 Task: Update the stories of the saved search to 10.
Action: Mouse moved to (315, 243)
Screenshot: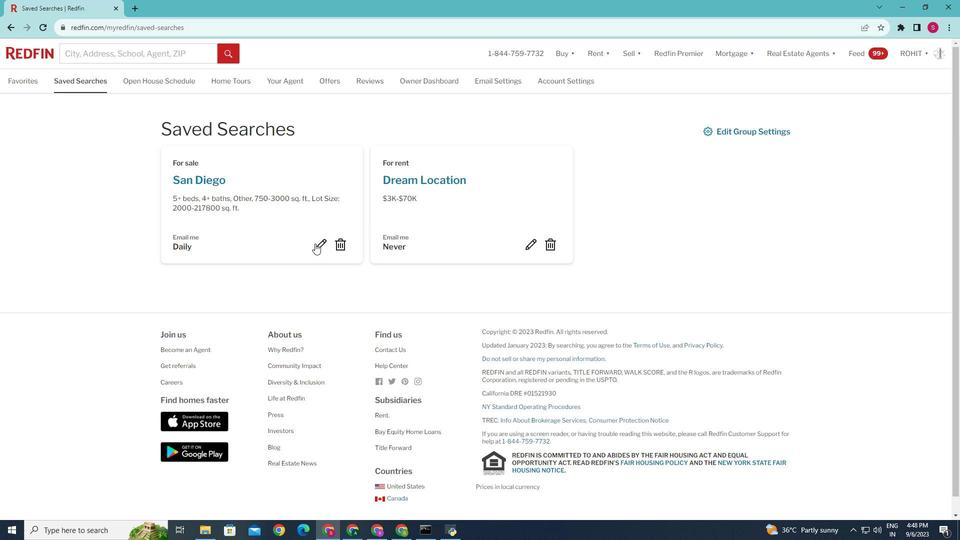 
Action: Mouse pressed left at (315, 243)
Screenshot: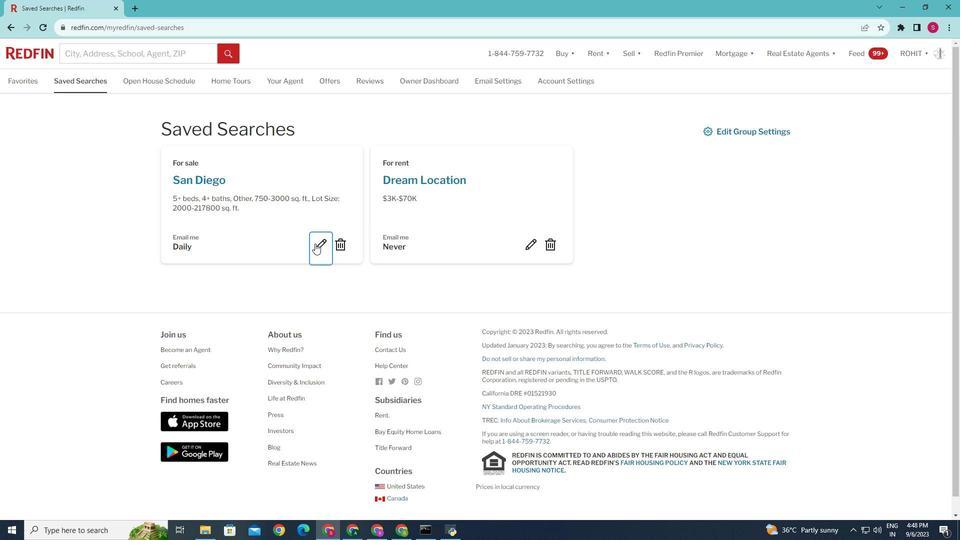 
Action: Mouse moved to (483, 297)
Screenshot: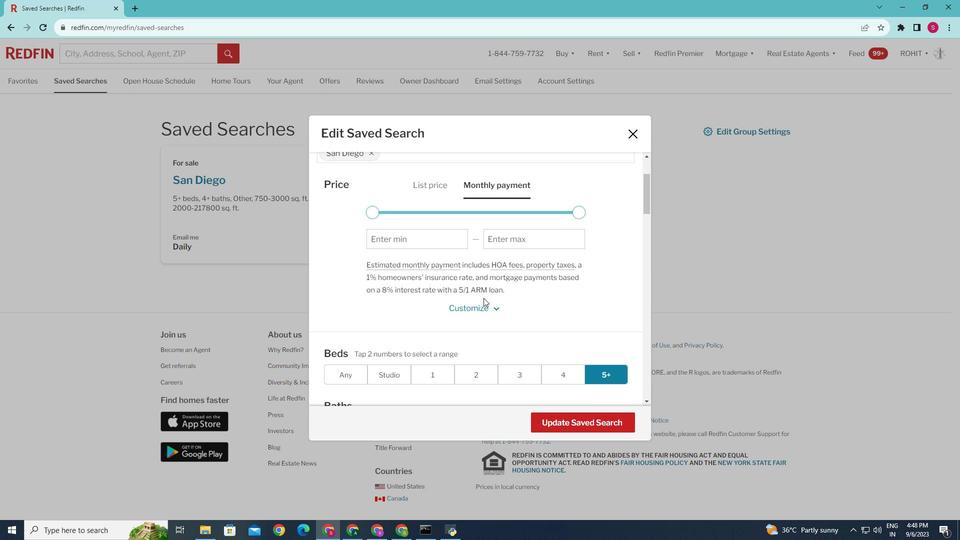 
Action: Mouse scrolled (483, 297) with delta (0, 0)
Screenshot: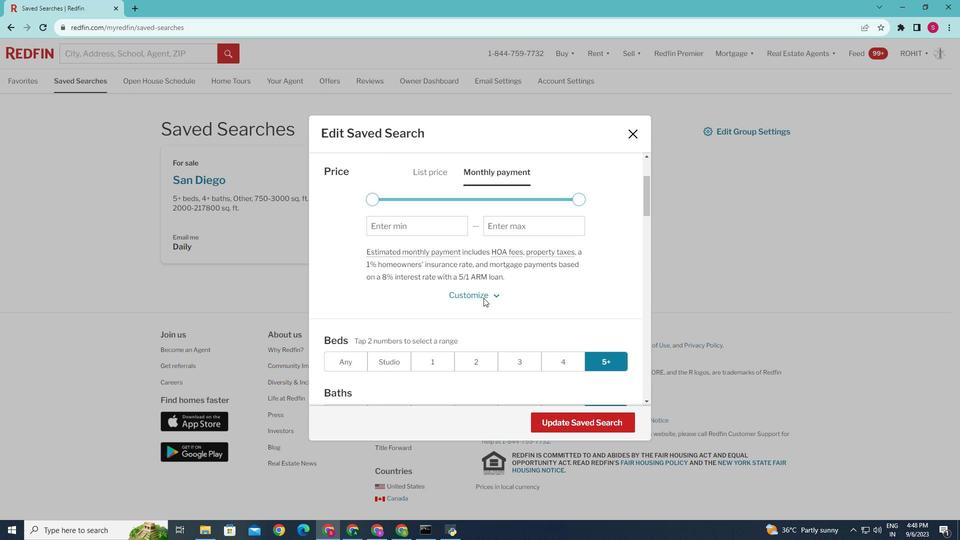 
Action: Mouse moved to (483, 298)
Screenshot: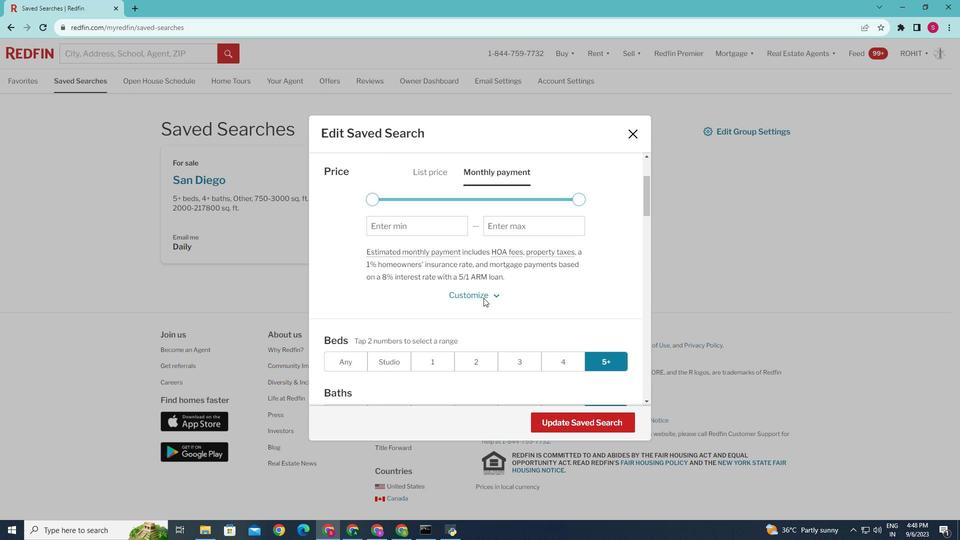
Action: Mouse scrolled (483, 297) with delta (0, 0)
Screenshot: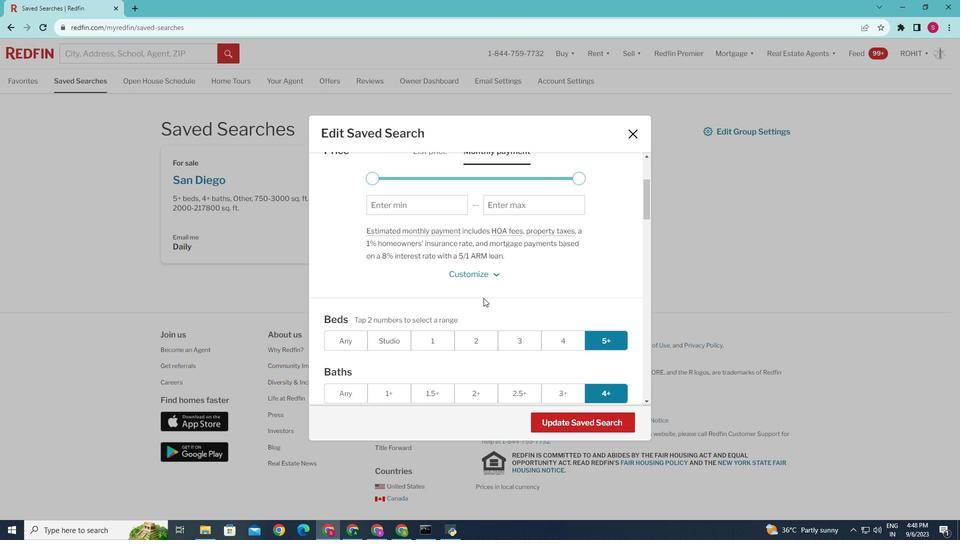 
Action: Mouse scrolled (483, 297) with delta (0, 0)
Screenshot: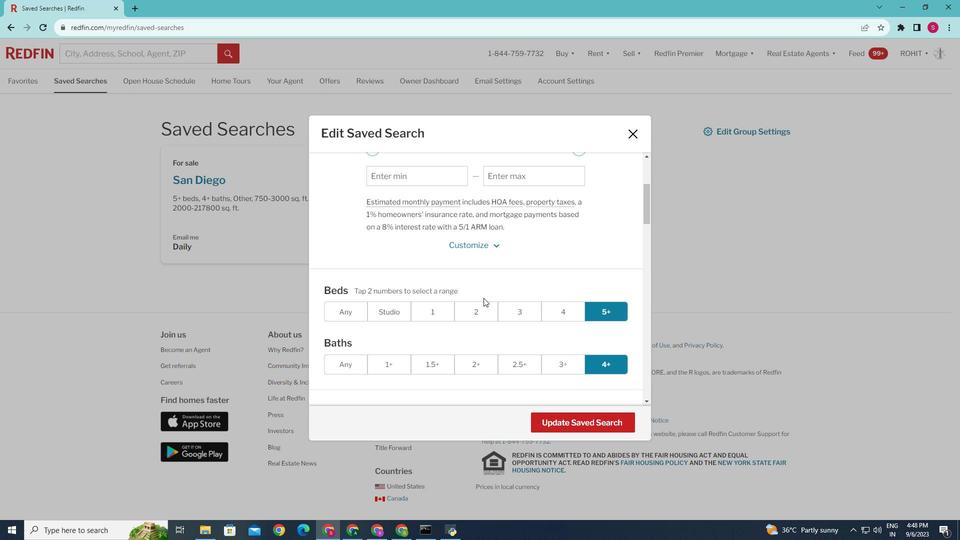 
Action: Mouse scrolled (483, 297) with delta (0, 0)
Screenshot: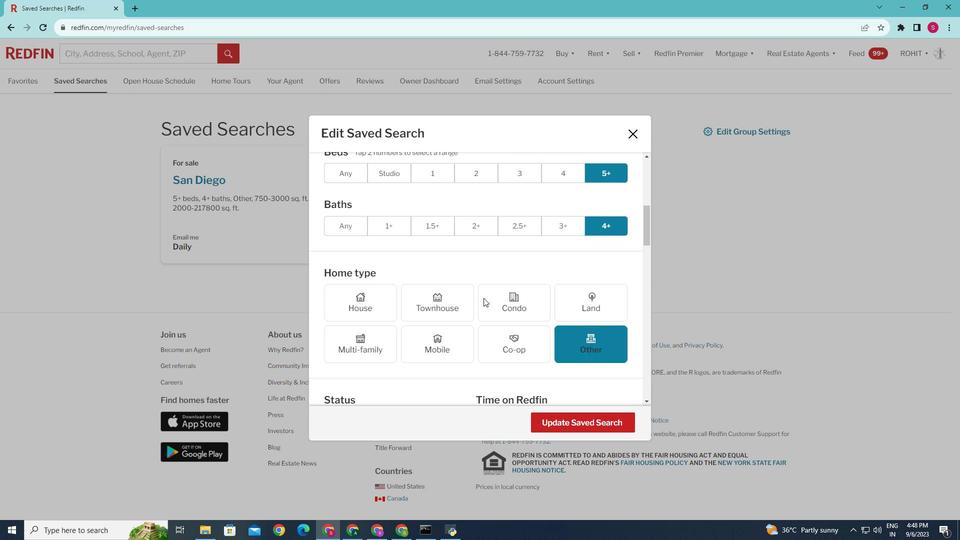 
Action: Mouse scrolled (483, 297) with delta (0, 0)
Screenshot: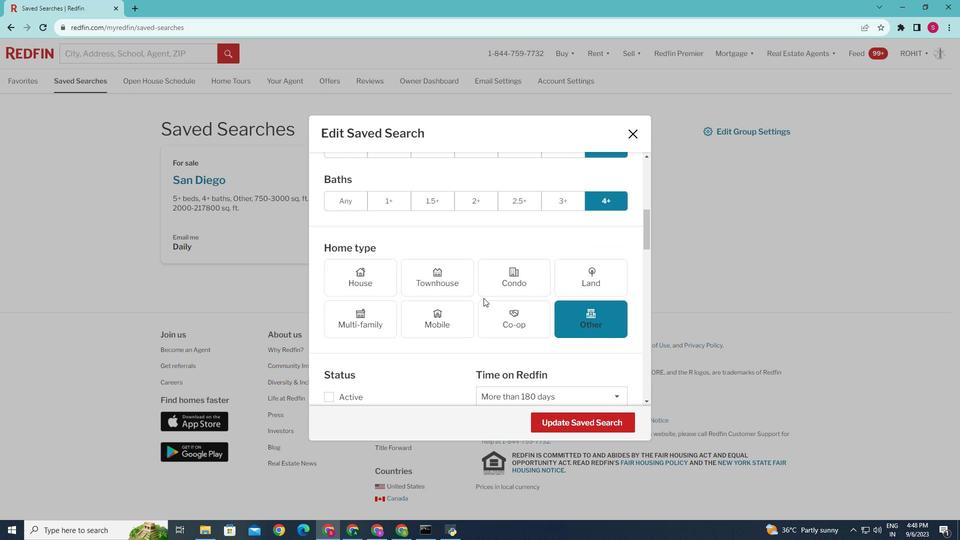 
Action: Mouse scrolled (483, 297) with delta (0, 0)
Screenshot: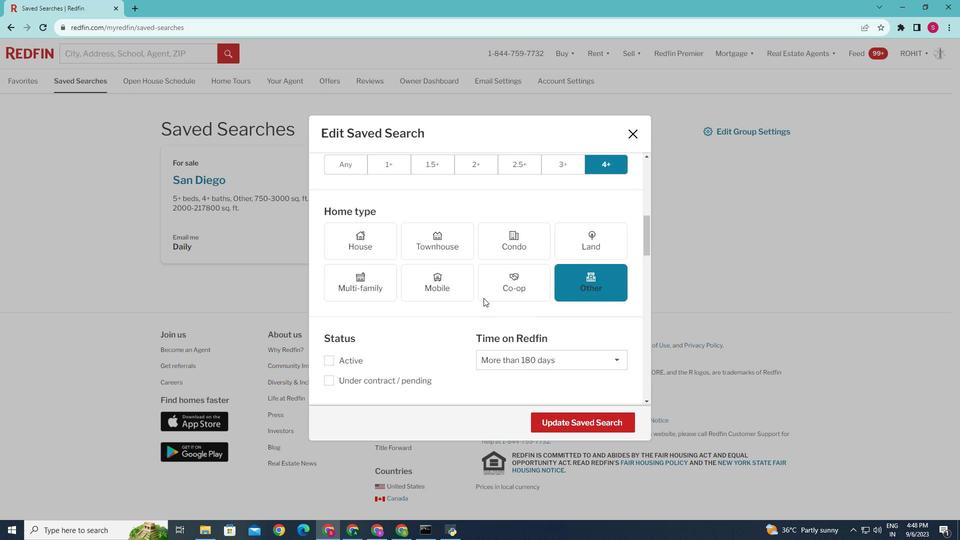 
Action: Mouse scrolled (483, 297) with delta (0, 0)
Screenshot: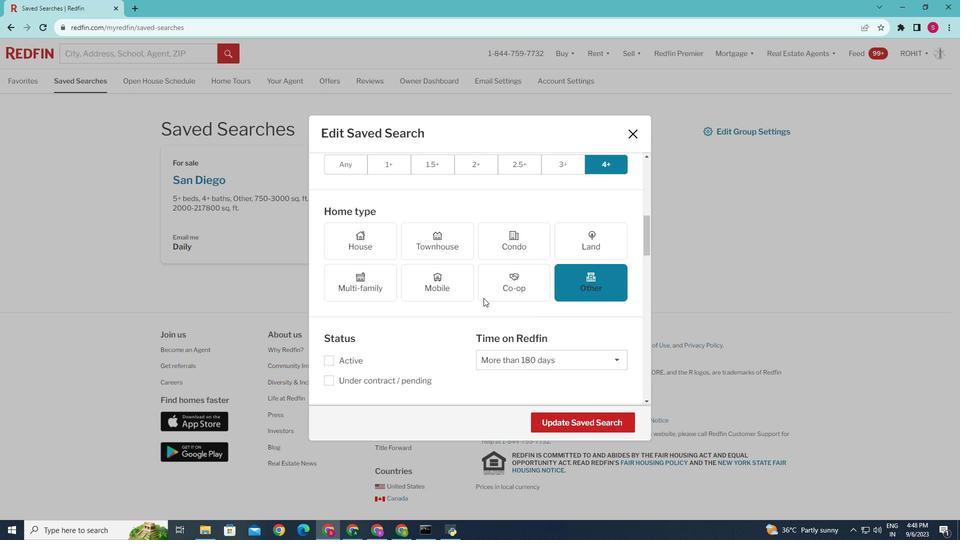
Action: Mouse scrolled (483, 297) with delta (0, 0)
Screenshot: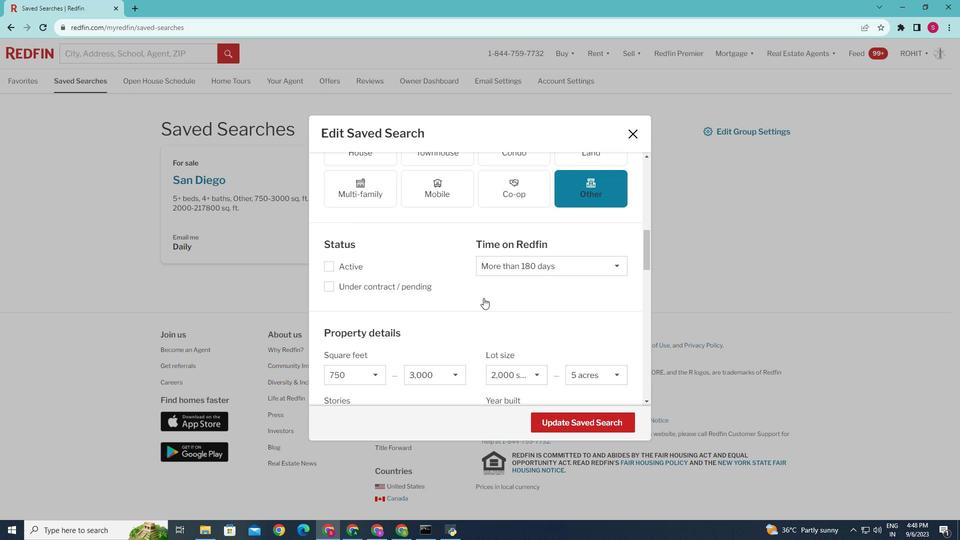 
Action: Mouse scrolled (483, 297) with delta (0, 0)
Screenshot: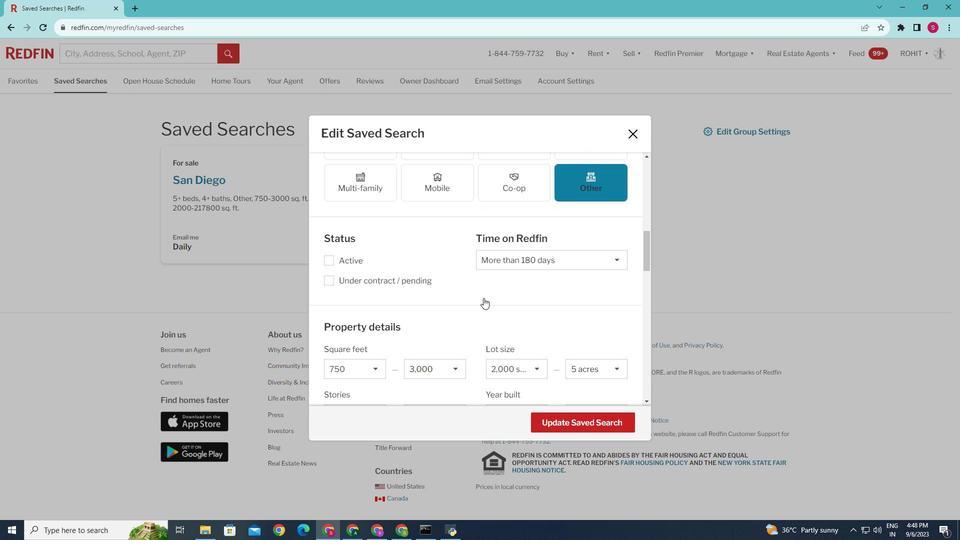 
Action: Mouse scrolled (483, 297) with delta (0, 0)
Screenshot: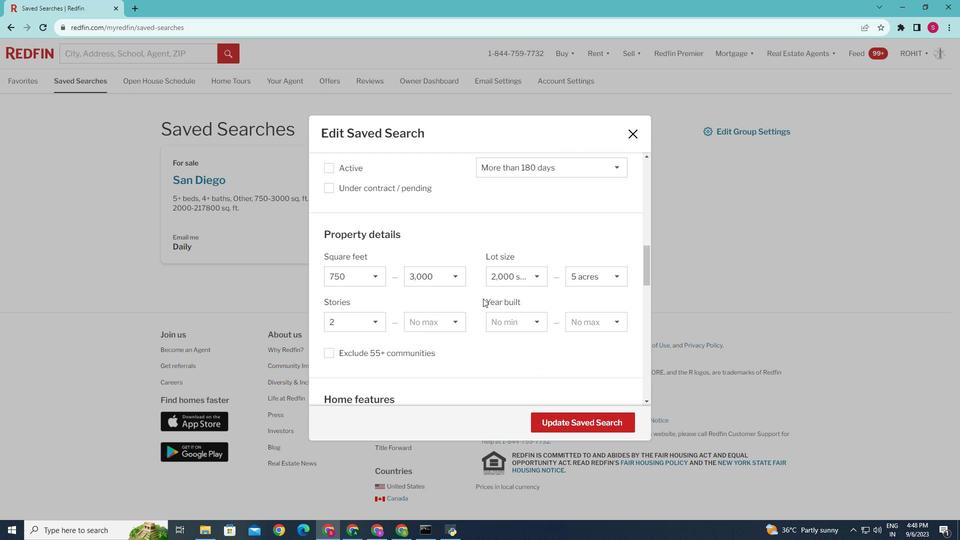 
Action: Mouse scrolled (483, 297) with delta (0, 0)
Screenshot: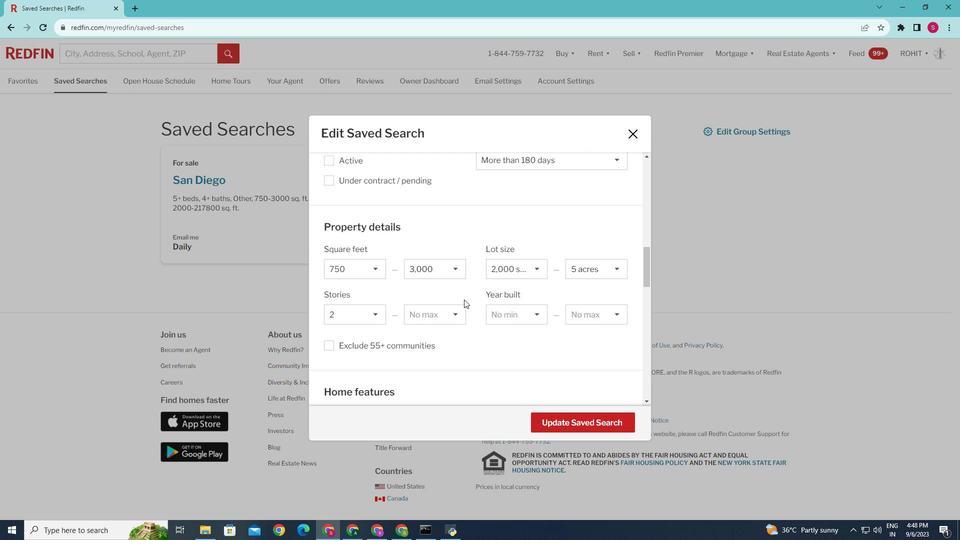 
Action: Mouse moved to (460, 296)
Screenshot: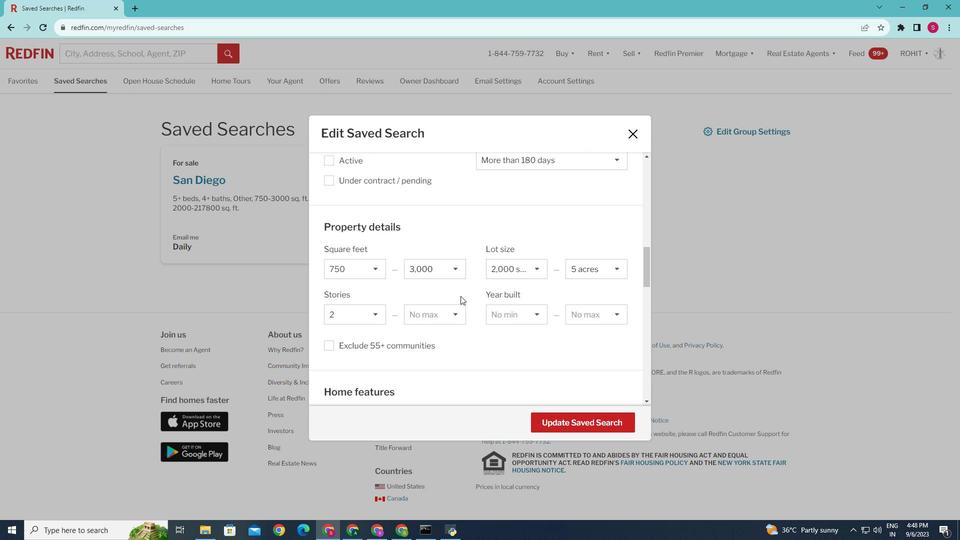 
Action: Mouse scrolled (460, 295) with delta (0, 0)
Screenshot: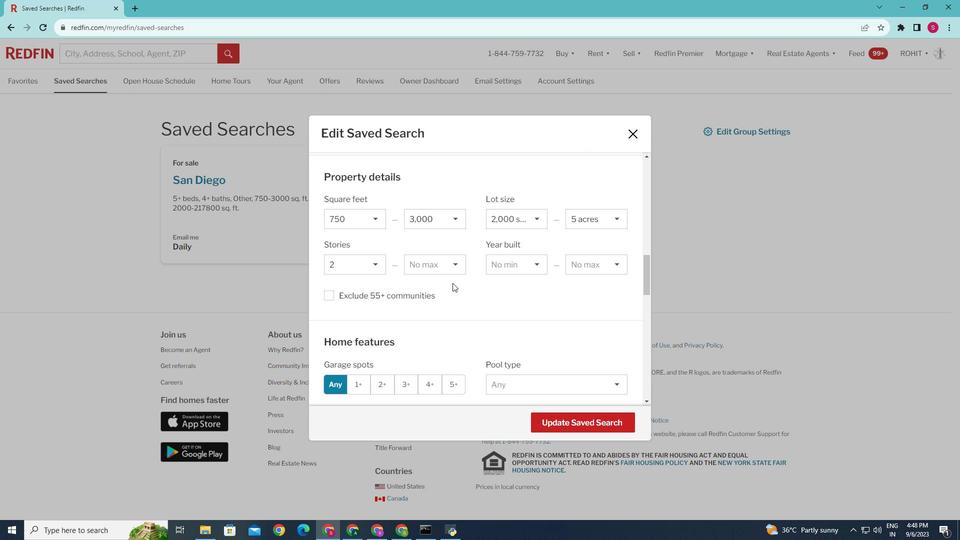 
Action: Mouse moved to (452, 266)
Screenshot: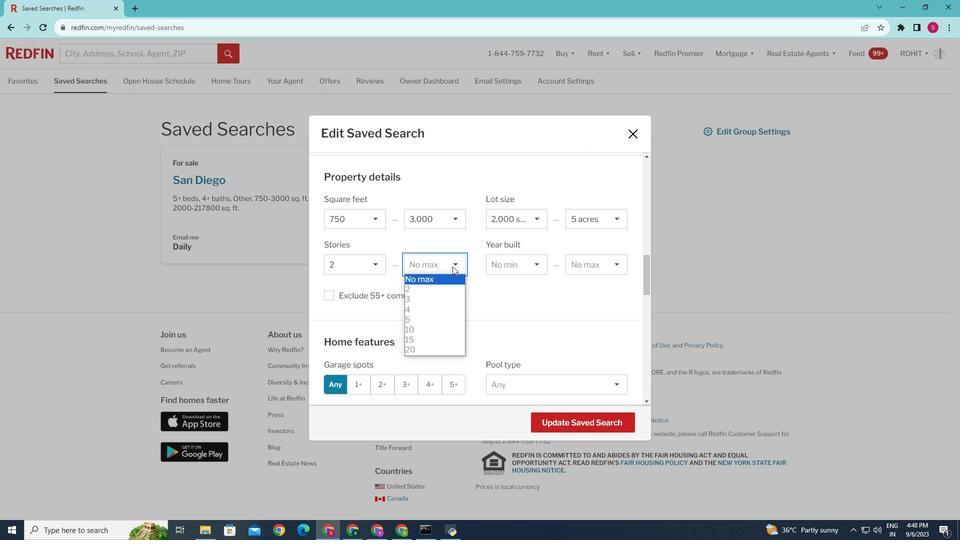 
Action: Mouse pressed left at (452, 266)
Screenshot: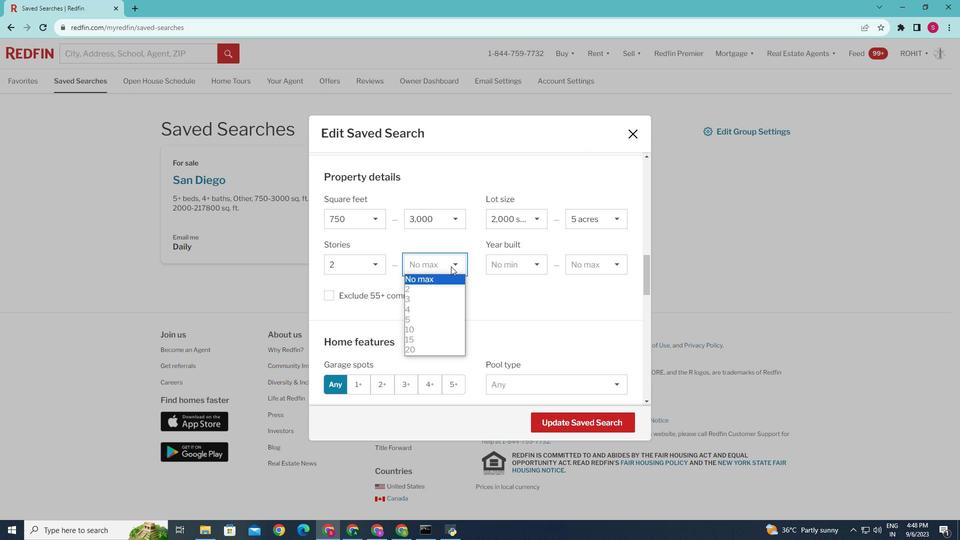 
Action: Mouse moved to (426, 328)
Screenshot: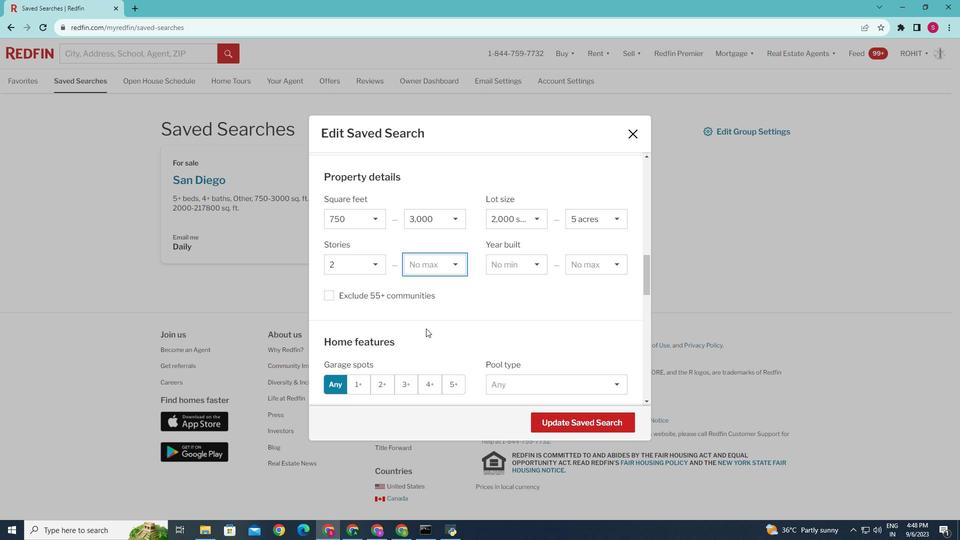 
Action: Mouse pressed left at (426, 328)
Screenshot: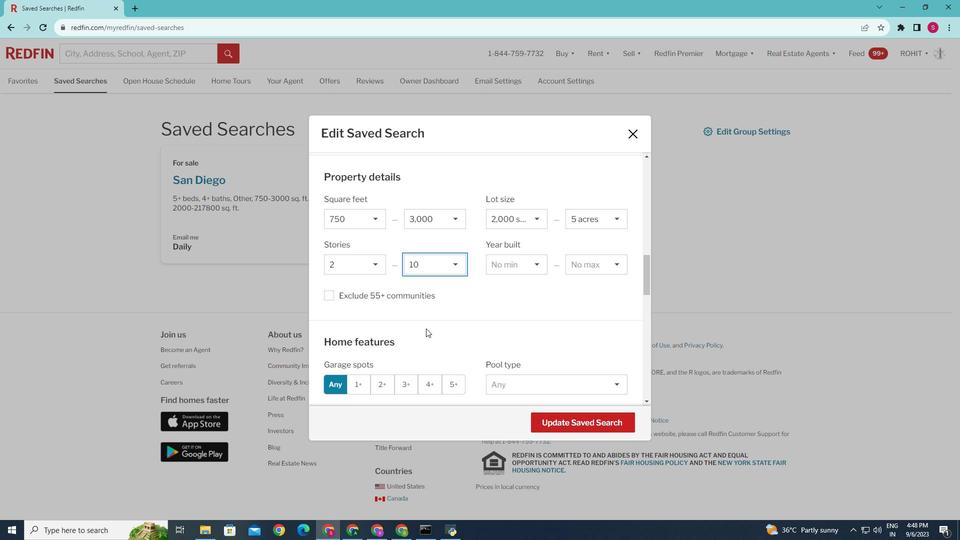 
Action: Mouse moved to (546, 417)
Screenshot: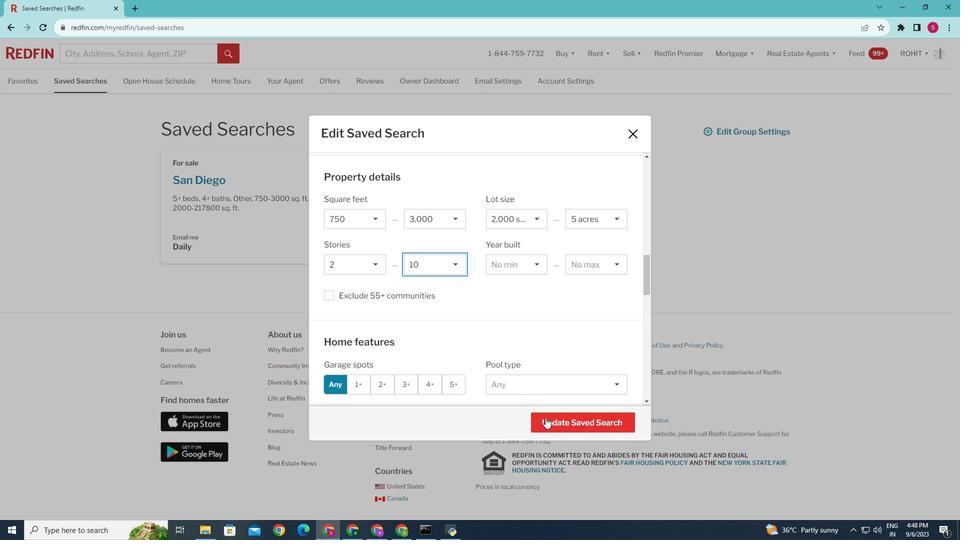
Action: Mouse pressed left at (546, 417)
Screenshot: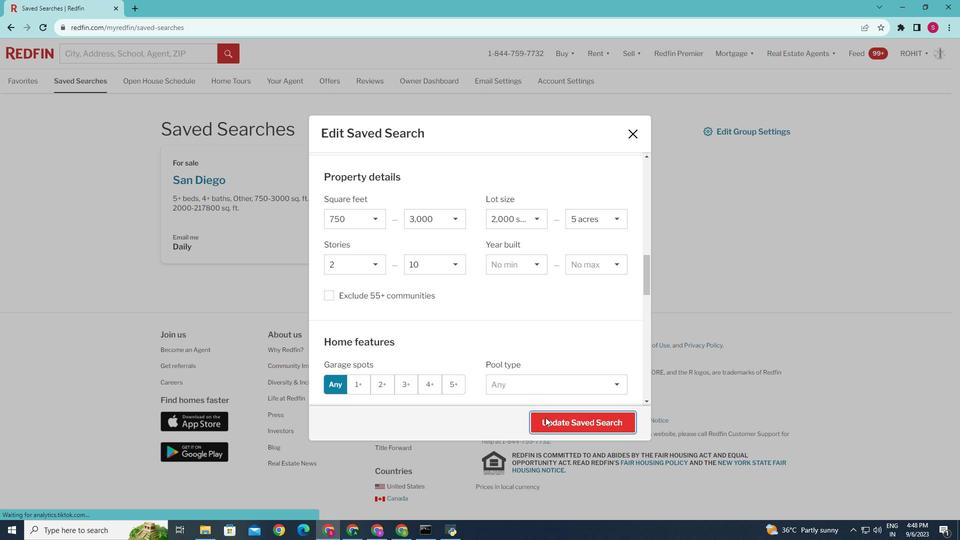 
Action: Mouse moved to (588, 370)
Screenshot: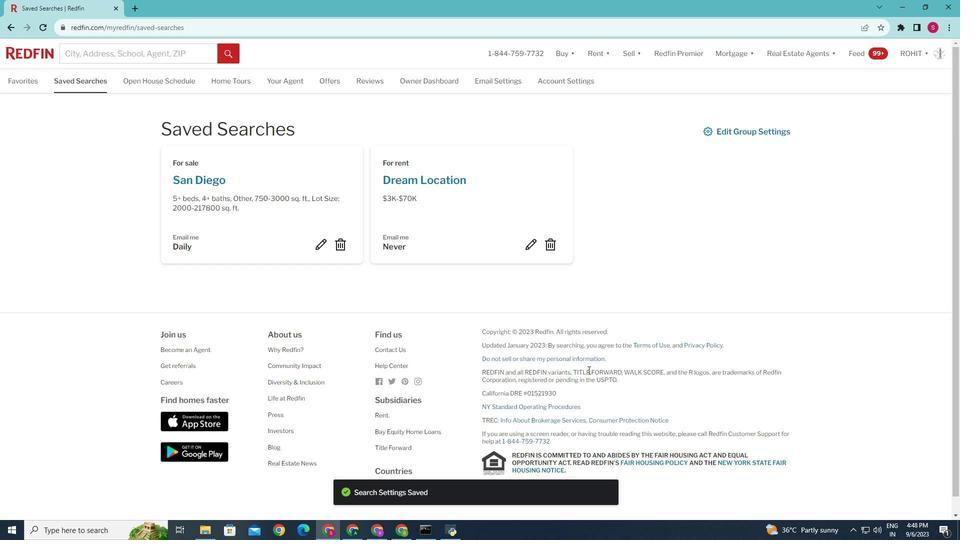 
